 Task: Open a blank worksheet and write heading  Budget GuruAdd Categories in a column and its values below  'Housing, Transportation, Groceries, Utilities, Entertainment, Dining Out, Health, Miscellaneous, Savings & Total. 'Add Budgeted amount in next column and its values below  $1,500, $300, $400, $200, $150, $250, $100, $200, $500 & $4,600. Add Actual amountin next column and its values below   $1,400, $280, $420, $180, $170, $230, $120, $180, $520 & $4,500. Add Difference in next column and its values below  -$100, -$20, +$20, -$20, +$20, -$20, +$20, -$20, +$20 & -$100Save page BankStmts analysis
Action: Key pressed <Key.shift><Key.shift><Key.shift>Budget<Key.space><Key.shift>G<Key.backspace>uru<Key.enter><Key.backspace><Key.enter><Key.up><Key.backspace><Key.enter><Key.shift>
Screenshot: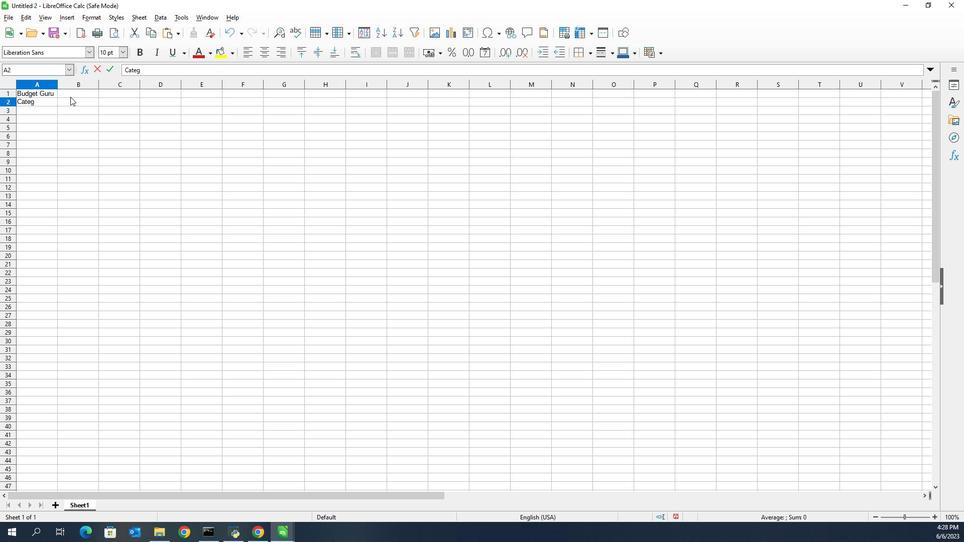 
Action: Mouse moved to (877, 97)
Screenshot: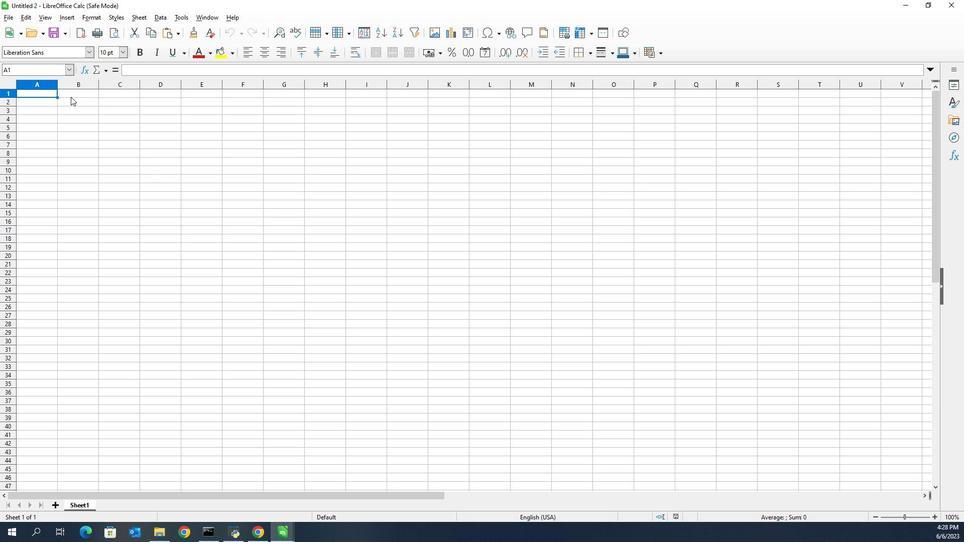 
Action: Key pressed <Key.shift><Key.shift>Budget<Key.space><Key.shift><Key.shift><Key.shift><Key.shift><Key.shift><Key.shift><Key.shift><Key.shift><Key.shift><Key.shift><Key.shift><Key.shift><Key.shift><Key.shift><Key.shift><Key.shift><Key.shift><Key.shift><Key.shift><Key.shift><Key.shift><Key.shift><Key.shift><Key.shift><Key.shift><Key.shift>Guru<Key.enter><Key.shift>Cte<Key.backspace><Key.backspace>ategories<Key.enter><Key.shift>Housing<Key.enter><Key.shift>Transportaio<Key.backspace><Key.backspace>tion<Key.enter><Key.shift>Groceroes<Key.enter><Key.up><Key.backspace><Key.enter>
Screenshot: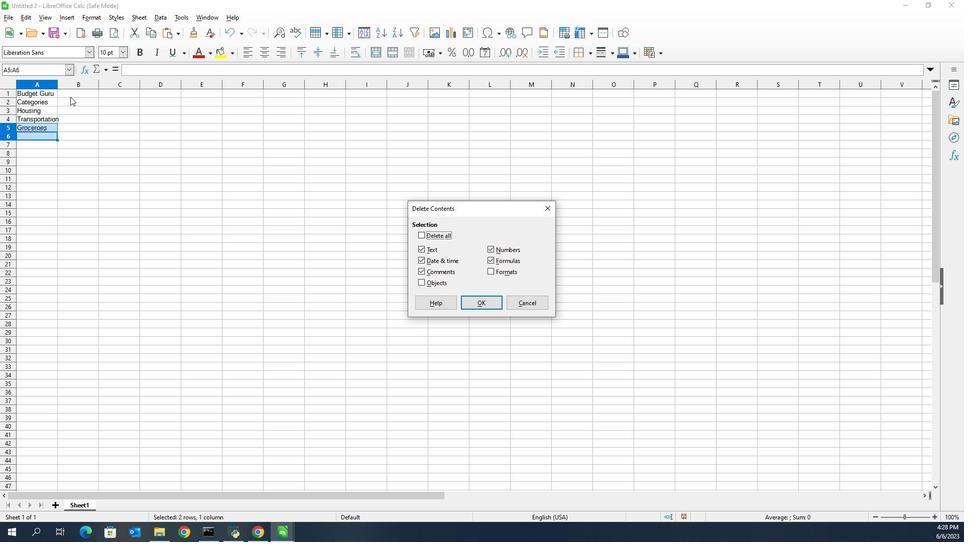 
Action: Mouse moved to (872, 161)
Screenshot: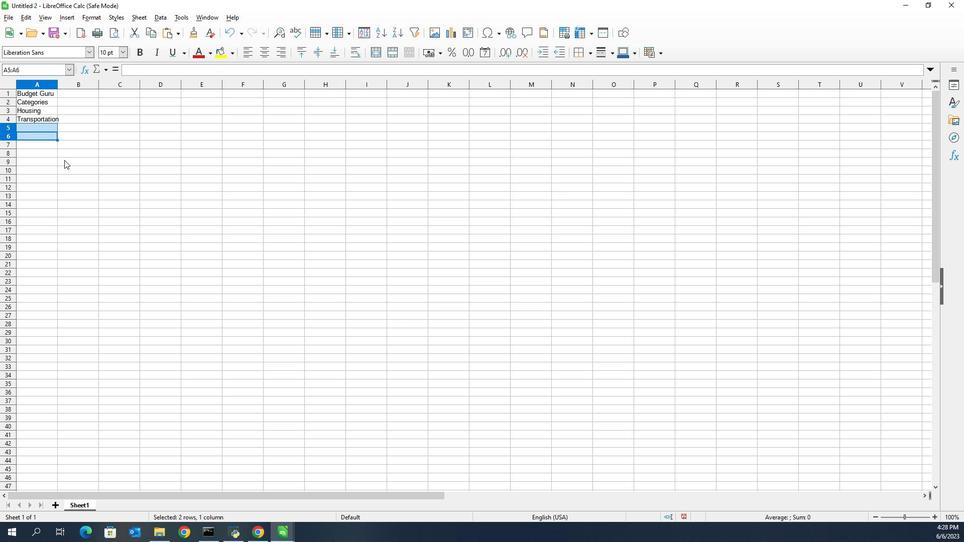 
Action: Mouse pressed left at (872, 161)
Screenshot: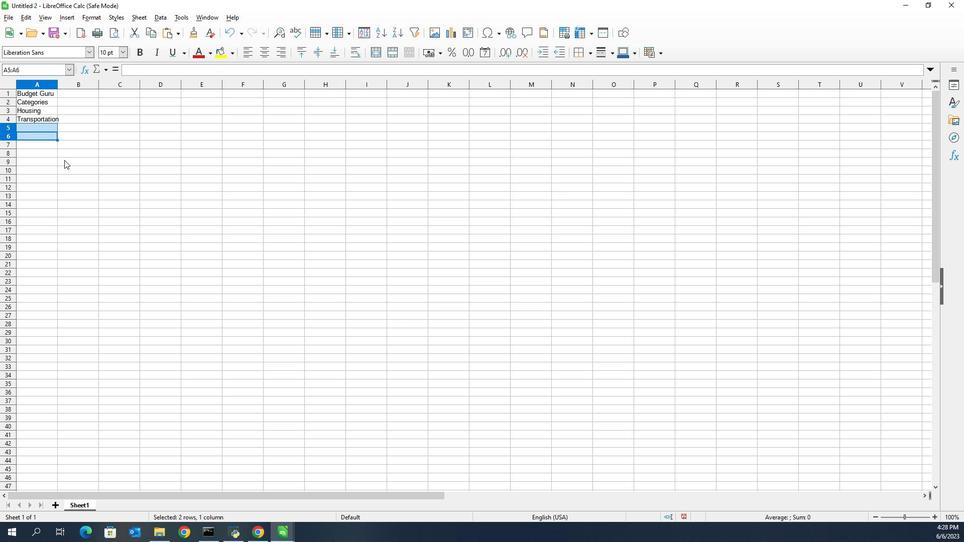 
Action: Mouse moved to (857, 126)
Screenshot: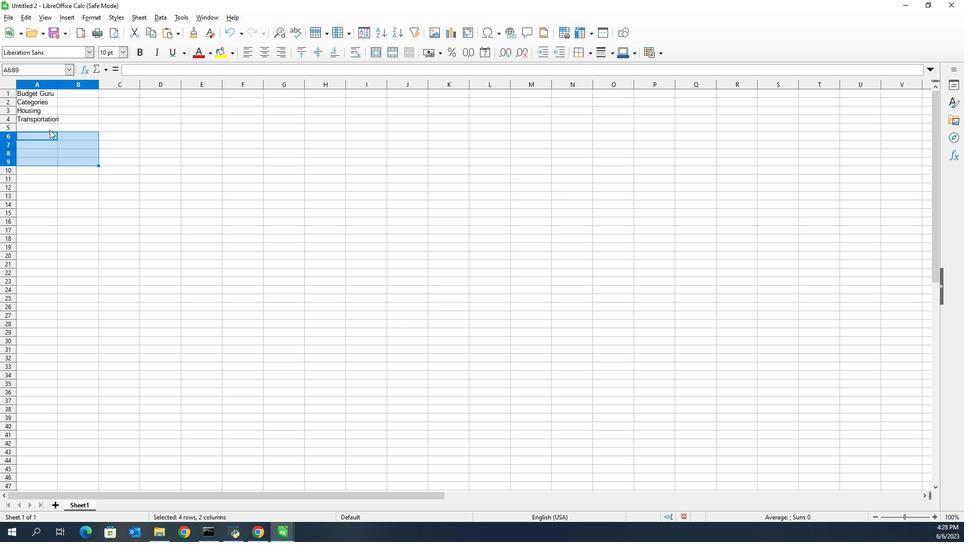 
Action: Mouse pressed left at (857, 126)
Screenshot: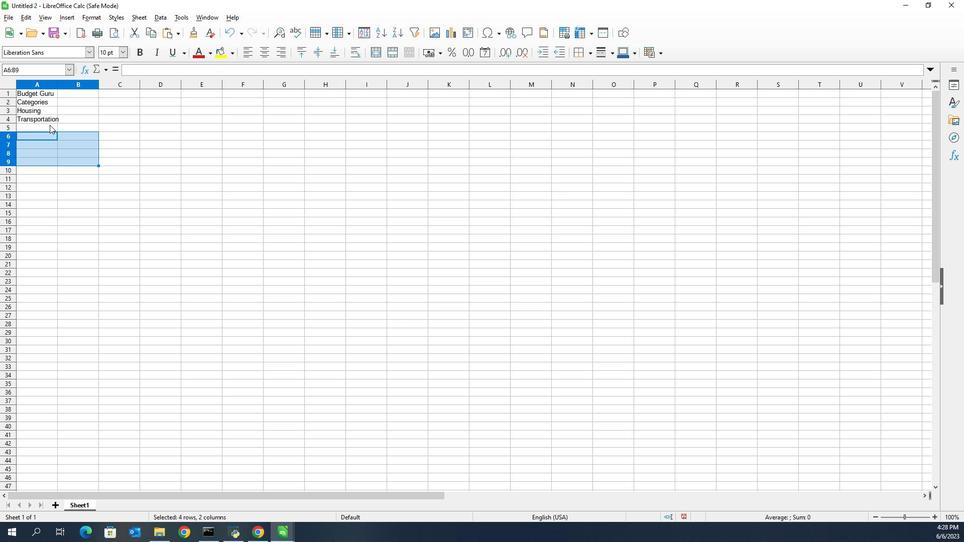 
Action: Key pressed <Key.shift>G
Screenshot: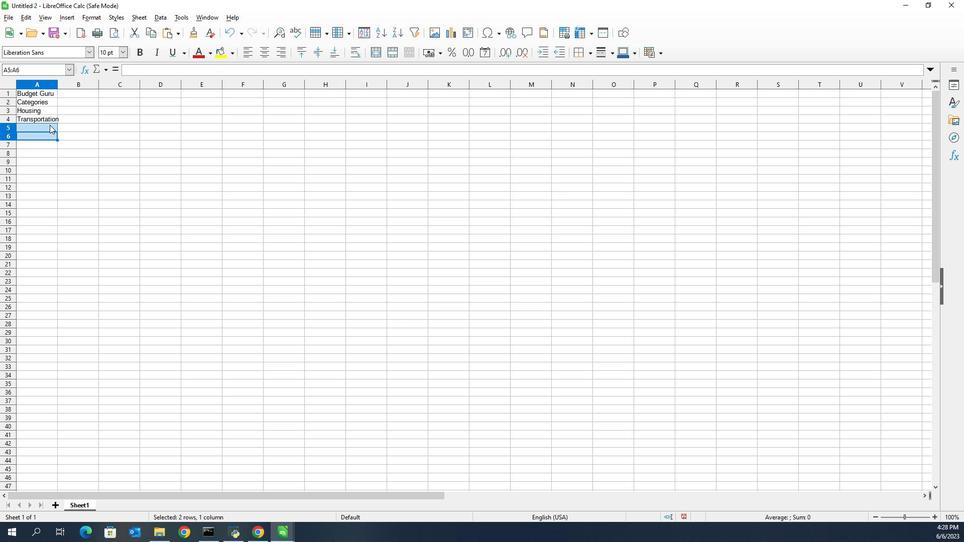 
Action: Mouse moved to (948, 290)
Screenshot: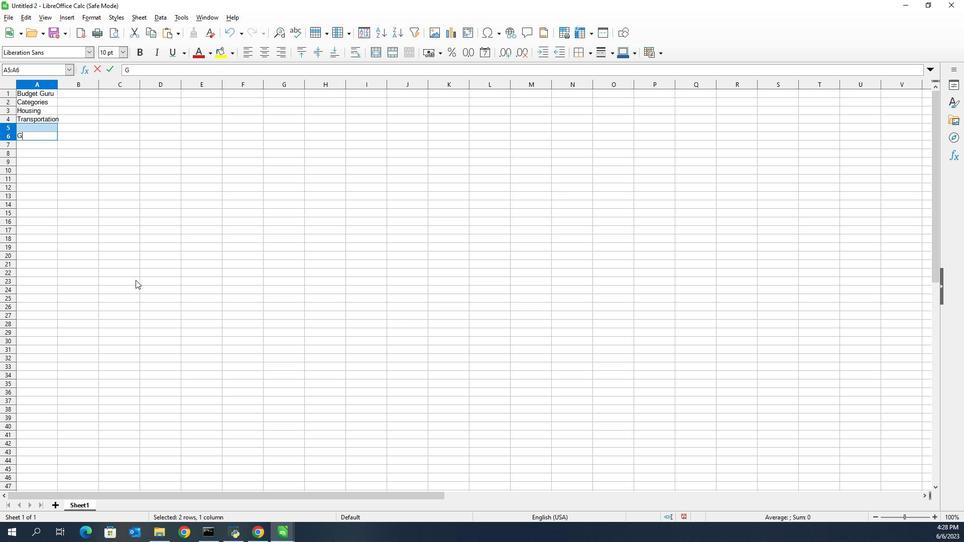 
Action: Mouse pressed right at (948, 290)
Screenshot: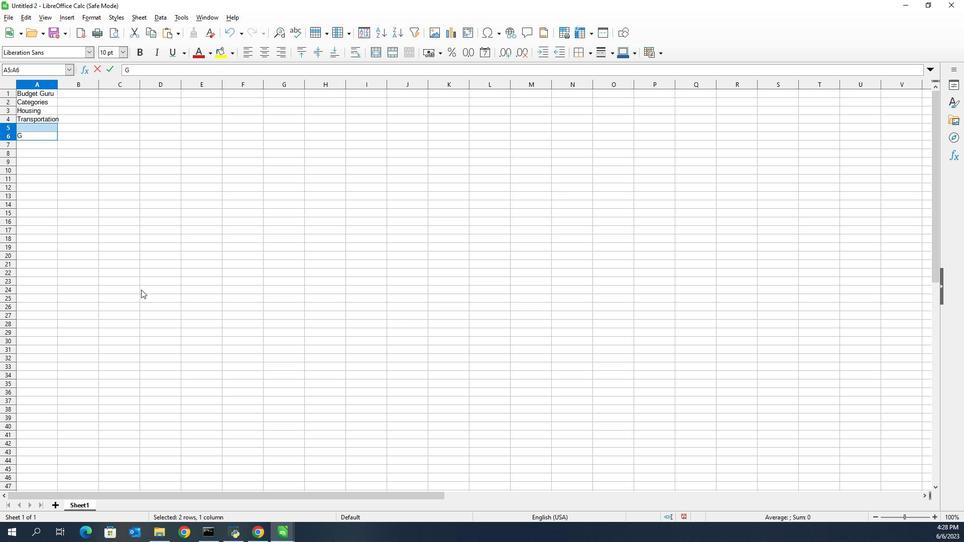 
Action: Mouse moved to (841, 133)
Screenshot: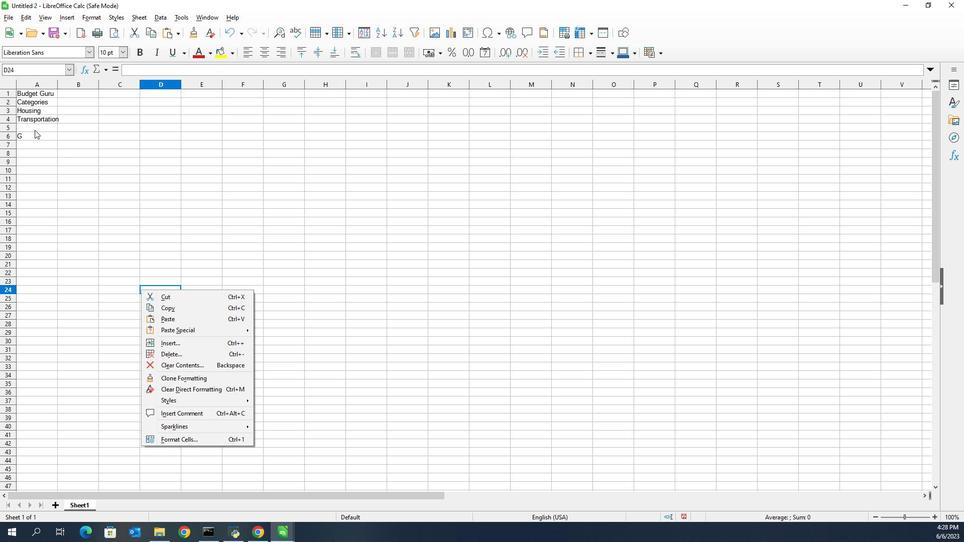 
Action: Mouse pressed left at (841, 133)
Screenshot: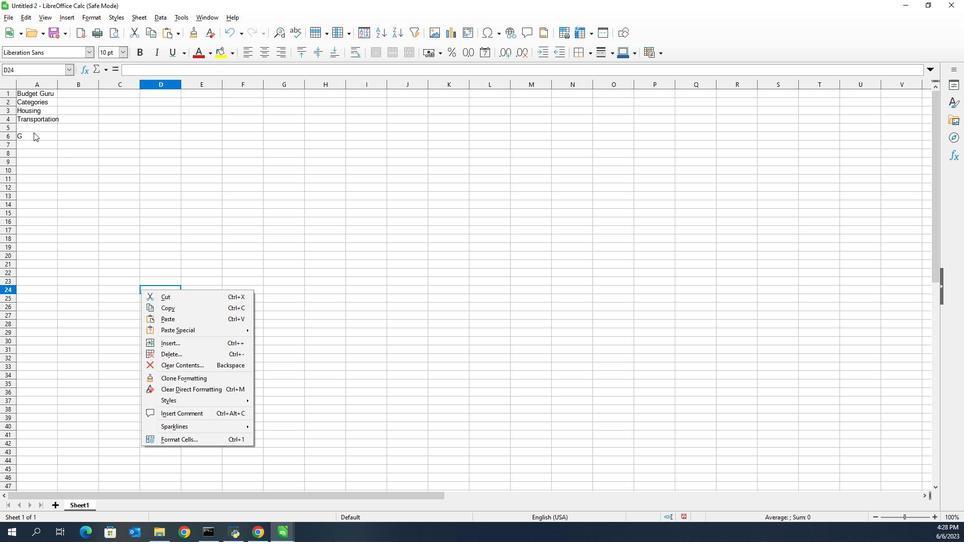 
Action: Mouse pressed left at (841, 133)
Screenshot: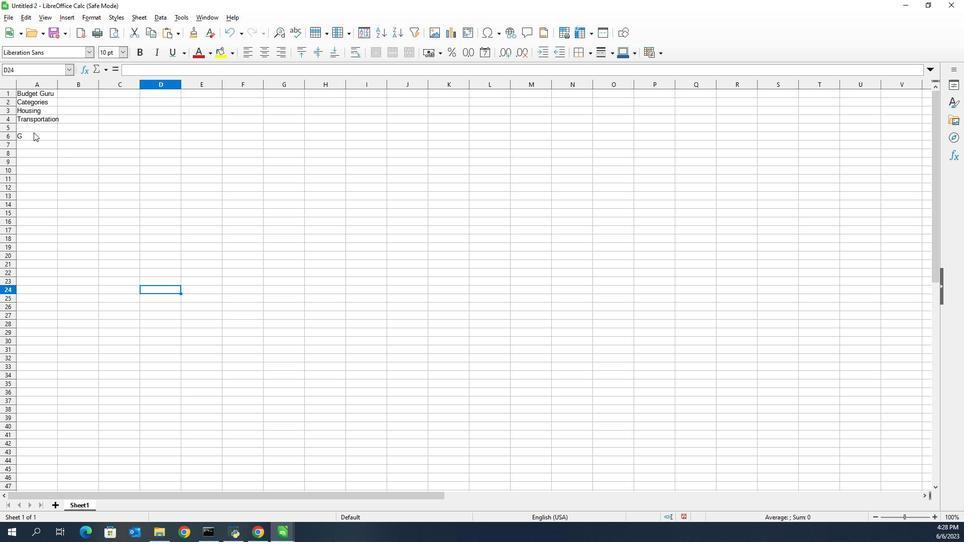 
Action: Mouse moved to (840, 133)
Screenshot: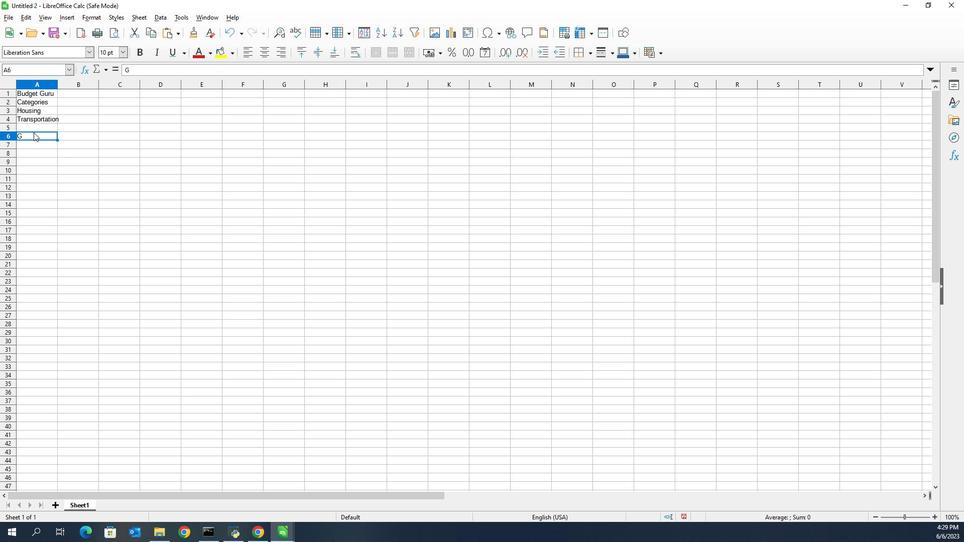 
Action: Key pressed <Key.backspace><Key.enter>
Screenshot: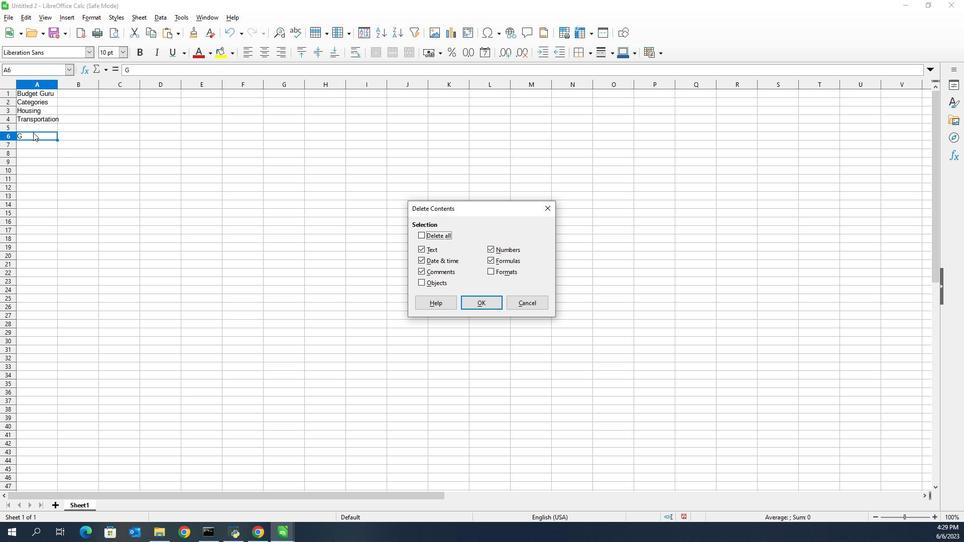 
Action: Mouse moved to (847, 123)
Screenshot: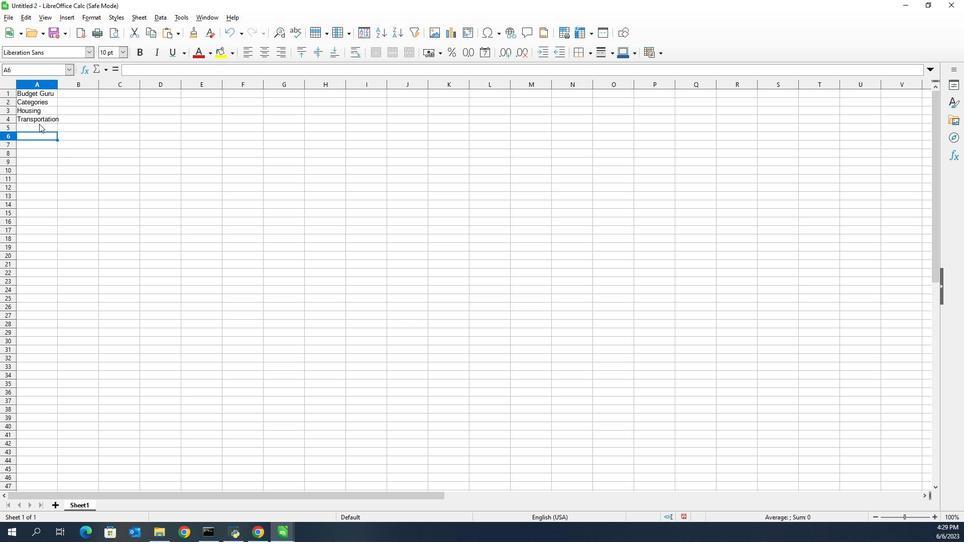 
Action: Mouse pressed left at (847, 123)
Screenshot: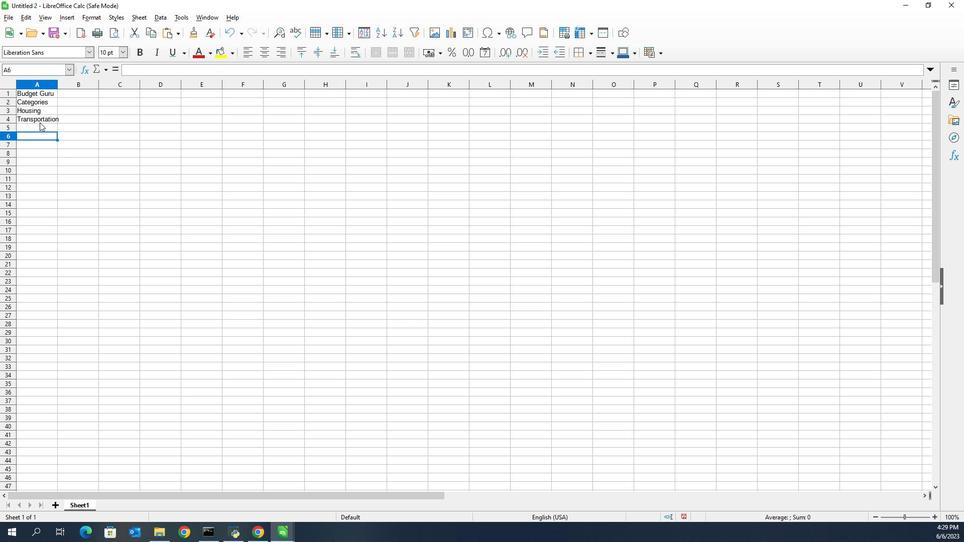 
Action: Mouse moved to (847, 128)
Screenshot: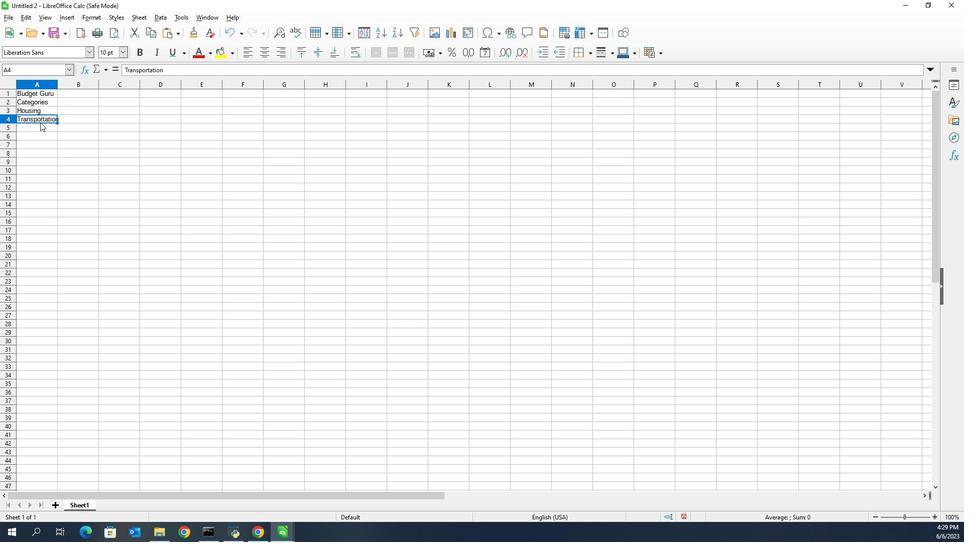 
Action: Mouse pressed left at (847, 128)
Screenshot: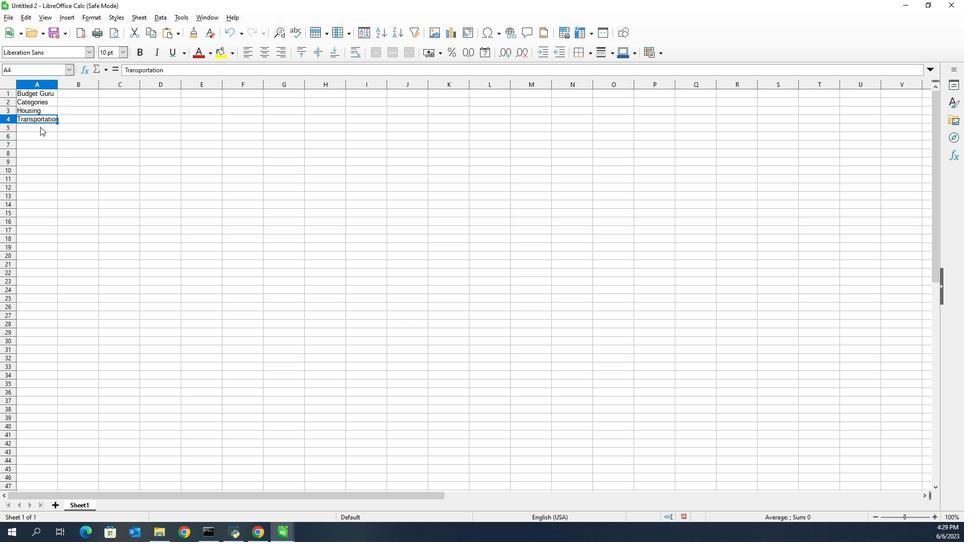 
Action: Key pressed <Key.shift>Groceries<Key.enter><Key.shift>Utilities<Key.enter><Key.shift><Key.shift>Entertainmennt<Key.backspace><Key.backspace>t<Key.enter><Key.shift>Dining<Key.space><Key.shift>Out<Key.enter><Key.shift>Health<Key.enter><Key.shift>Miscellaneous<Key.enter><Key.shift>Saving<Key.space><Key.shift>Total<Key.enter>
Screenshot: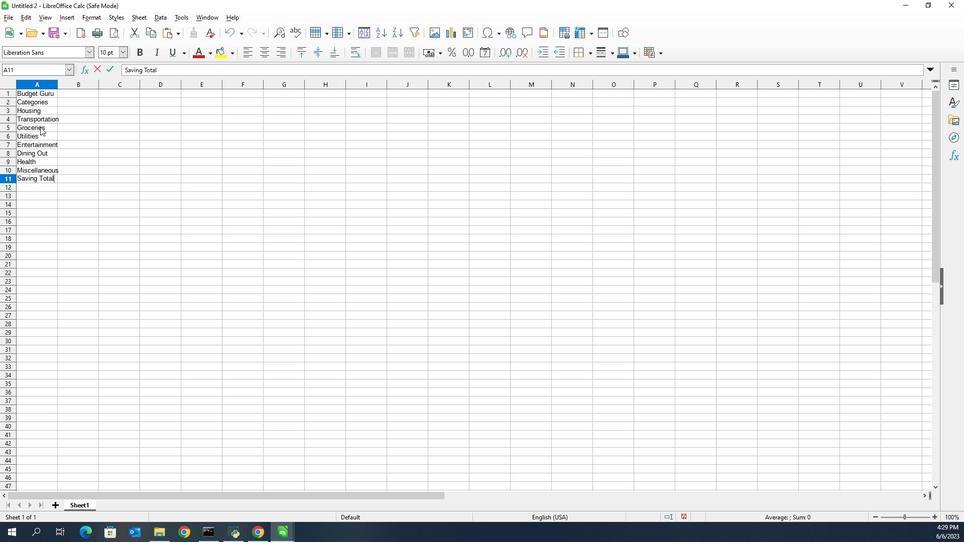 
Action: Mouse moved to (865, 89)
Screenshot: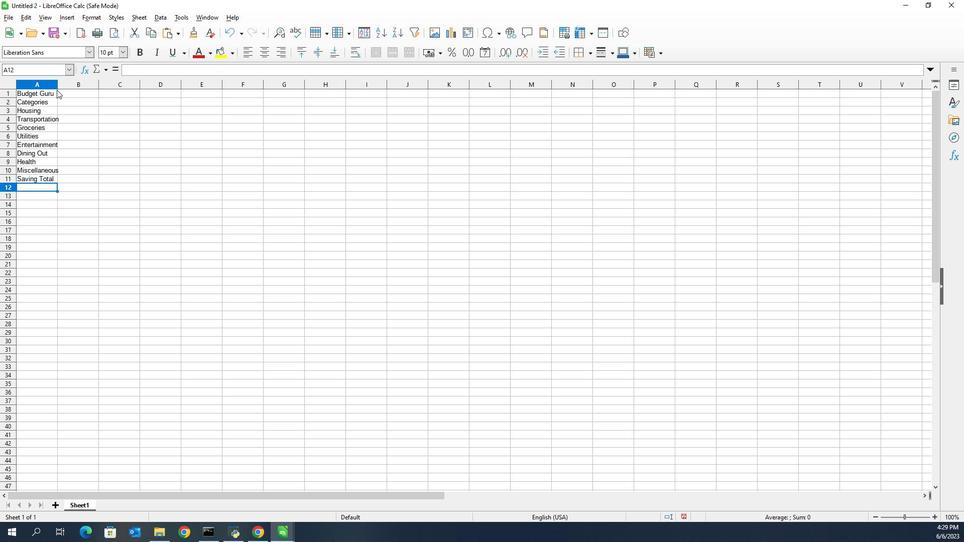 
Action: Mouse pressed left at (865, 89)
Screenshot: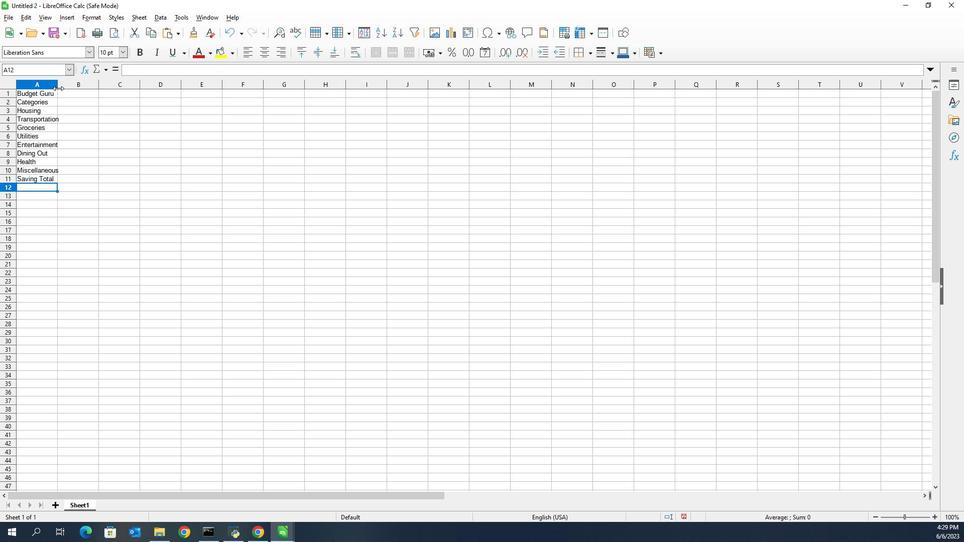 
Action: Mouse pressed left at (865, 89)
Screenshot: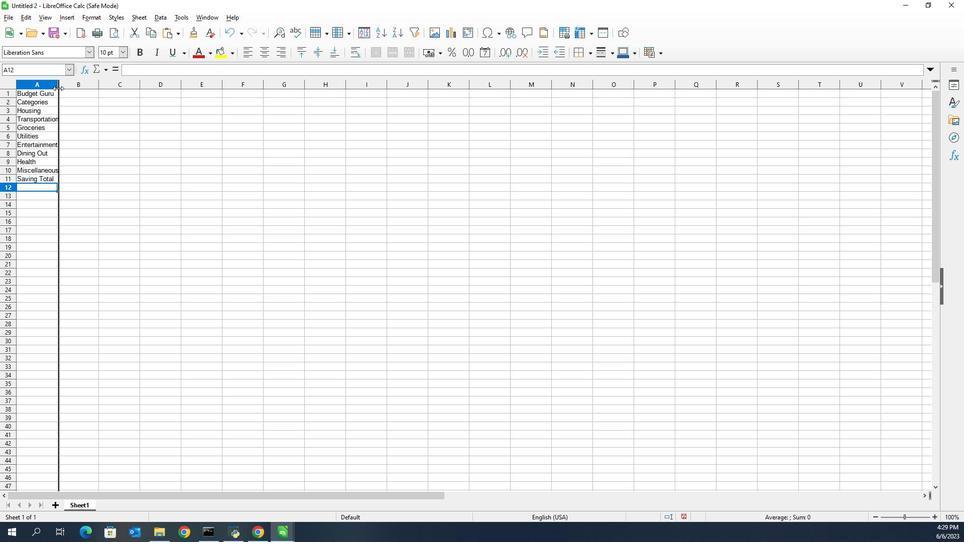 
Action: Mouse moved to (882, 101)
Screenshot: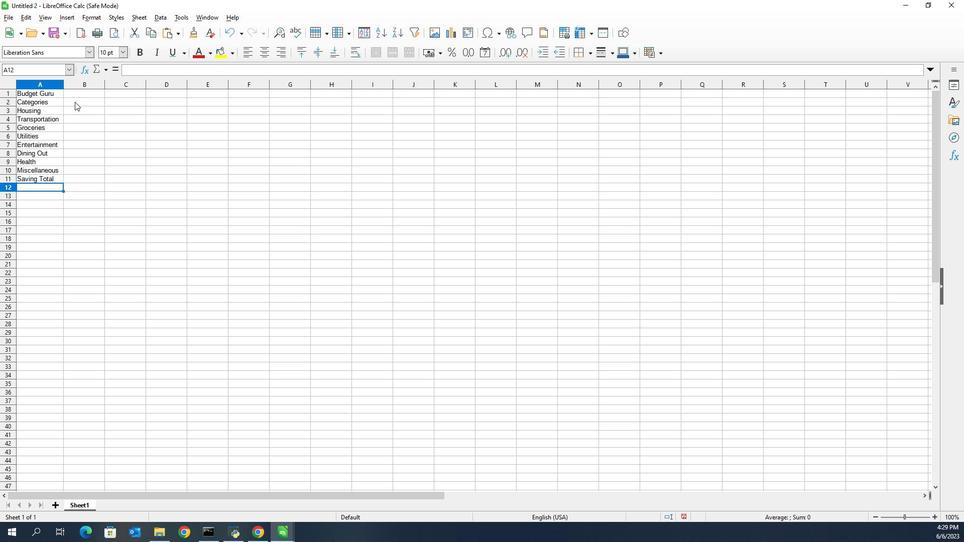 
Action: Mouse pressed left at (882, 101)
Screenshot: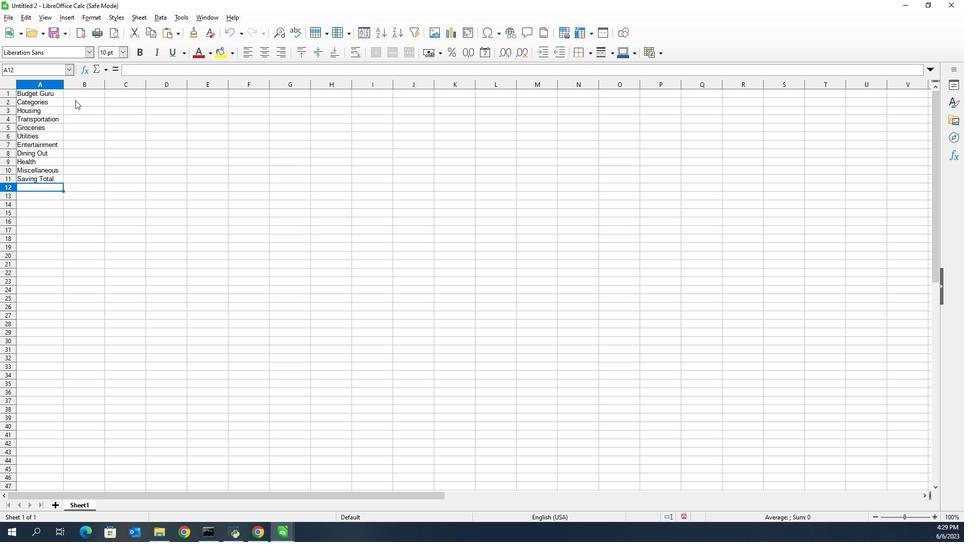 
Action: Key pressed <Key.shift><Key.shift><Key.shift><Key.shift><Key.shift><Key.shift><Key.shift><Key.shift><Key.shift><Key.shift><Key.shift><Key.shift><Key.shift><Key.shift><Key.shift><Key.shift><Key.shift><Key.shift><Key.shift><Key.shift><Key.shift><Key.shift><Key.shift><Key.shift><Key.shift><Key.shift><Key.shift><Key.shift><Key.shift><Key.shift><Key.shift><Key.shift><Key.shift><Key.shift><Key.shift><Key.shift><Key.shift><Key.shift><Key.shift><Key.shift><Key.shift><Key.shift><Key.shift><Key.shift><Key.shift><Key.shift><Key.shift><Key.shift><Key.shift><Key.shift><Key.shift><Key.shift><Key.shift><Key.shift><Key.shift><Key.shift><Key.shift><Key.shift><Key.shift><Key.shift><Key.shift><Key.shift><Key.shift><Key.shift><Key.shift><Key.shift><Key.shift><Key.shift><Key.shift><Key.shift><Key.shift><Key.shift><Key.shift><Key.shift><Key.shift><Key.shift><Key.shift><Key.shift><Key.shift><Key.shift><Key.shift><Key.shift><Key.shift><Key.shift><Key.shift><Key.shift><Key.shift><Key.shift><Key.shift><Key.shift><Key.shift><Key.shift><Key.shift><Key.shift><Key.shift><Key.shift><Key.shift><Key.shift><Key.shift><Key.shift><Key.shift><Key.shift><Key.shift><Key.shift><Key.shift><Key.shift><Key.shift><Key.shift><Key.shift><Key.shift><Key.shift><Key.shift><Key.shift><Key.shift><Key.shift><Key.shift><Key.shift><Key.shift><Key.shift><Key.shift><Key.shift><Key.shift><Key.shift><Key.shift><Key.shift><Key.shift><Key.shift><Key.shift><Key.shift><Key.shift><Key.shift><Key.shift><Key.shift><Key.shift><Key.shift><Key.shift><Key.shift><Key.shift><Key.shift><Key.shift><Key.shift><Key.shift><Key.shift><Key.shift><Key.shift><Key.shift><Key.shift><Key.shift><Key.shift><Key.shift><Key.shift><Key.shift><Key.shift><Key.shift><Key.shift><Key.shift><Key.shift><Key.shift><Key.shift><Key.shift><Key.shift><Key.shift><Key.shift><Key.shift><Key.shift><Key.shift><Key.shift><Key.shift><Key.shift><Key.shift><Key.shift><Key.shift><Key.shift><Key.shift><Key.shift><Key.shift><Key.shift><Key.shift><Key.shift><Key.shift><Key.shift><Key.shift><Key.shift><Key.shift><Key.shift><Key.shift><Key.shift><Key.shift><Key.shift><Key.shift><Key.shift><Key.shift><Key.shift><Key.shift><Key.shift><Key.shift><Key.shift><Key.shift><Key.shift><Key.shift><Key.shift><Key.shift><Key.shift><Key.shift><Key.shift><Key.shift><Key.shift><Key.shift><Key.shift><Key.shift><Key.shift><Key.shift><Key.shift><Key.shift><Key.shift><Key.shift><Key.shift><Key.shift><Key.shift><Key.shift><Key.shift><Key.shift><Key.shift><Key.shift><Key.shift><Key.shift><Key.shift><Key.shift><Key.shift><Key.shift><Key.shift><Key.shift><Key.shift><Key.shift><Key.shift><Key.shift><Key.shift><Key.shift><Key.shift><Key.shift><Key.shift><Key.shift><Key.shift><Key.shift><Key.shift><Key.shift><Key.shift><Key.shift><Key.shift><Key.shift><Key.shift><Key.shift><Key.shift><Key.shift><Key.shift><Key.shift><Key.shift><Key.shift><Key.shift><Key.shift><Key.shift><Key.shift><Key.shift><Key.shift><Key.shift><Key.shift><Key.shift><Key.shift><Key.shift><Key.shift><Key.shift><Key.shift><Key.shift><Key.shift><Key.shift><Key.shift><Key.shift><Key.shift><Key.shift><Key.shift><Key.shift><Key.shift><Key.shift><Key.shift><Key.shift><Key.shift><Key.shift><Key.shift><Key.shift><Key.shift><Key.shift><Key.shift><Key.shift><Key.shift><Key.shift><Key.shift><Key.shift><Key.shift><Key.shift><Key.shift><Key.shift><Key.shift><Key.shift><Key.shift><Key.shift><Key.shift>Amount<Key.enter><Key.shift><Key.shift><Key.shift><Key.shift><Key.shift><Key.shift><Key.shift>$1500<Key.enter><Key.shift><Key.shift><Key.shift><Key.shift><Key.shift><Key.shift><Key.shift><Key.shift><Key.shift><Key.shift><Key.shift><Key.shift><Key.shift><Key.shift><Key.shift><Key.shift><Key.shift><Key.shift>$300<Key.enter><Key.shift><Key.shift><Key.shift><Key.shift><Key.shift><Key.shift><Key.shift><Key.shift>$400<Key.enter><Key.shift><Key.shift><Key.shift><Key.shift><Key.shift><Key.shift><Key.shift><Key.shift>$200<Key.enter><Key.shift><Key.shift><Key.shift><Key.shift><Key.shift>$150<Key.enter><Key.shift><Key.shift><Key.shift><Key.shift><Key.shift><Key.shift><Key.shift>$250<Key.enter><Key.shift><Key.shift><Key.shift>$200<Key.enter><Key.shift><Key.shift><Key.shift><Key.shift><Key.shift><Key.shift><Key.shift><Key.shift><Key.shift>$500<Key.enter><Key.shift><Key.shift><Key.shift><Key.shift><Key.shift><Key.shift><Key.shift><Key.shift><Key.shift>$4600<Key.enter>
Screenshot: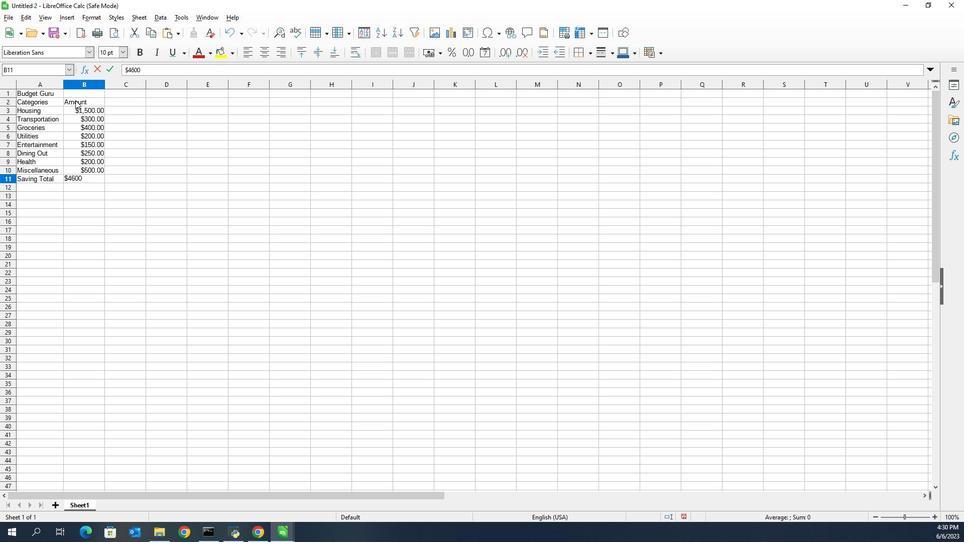 
Action: Mouse moved to (935, 102)
Screenshot: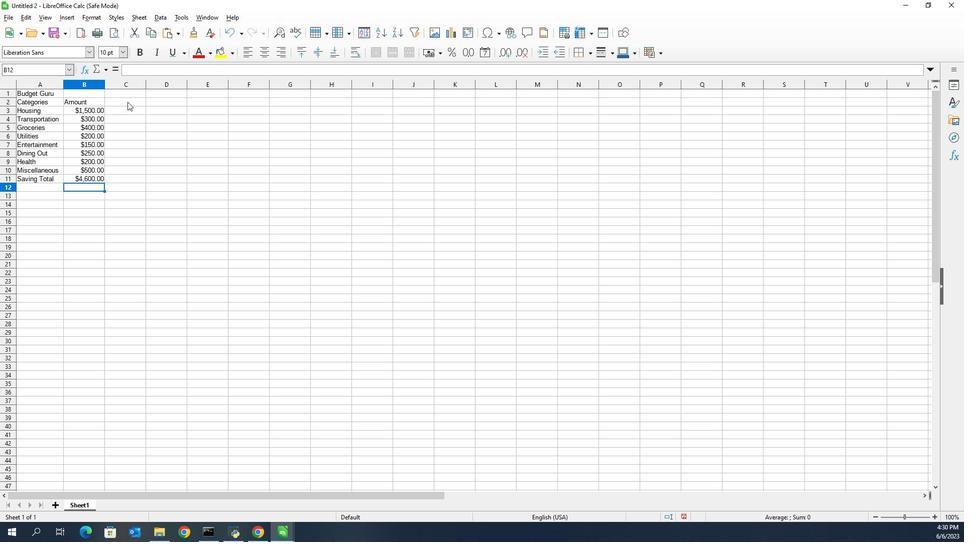 
Action: Mouse pressed left at (935, 102)
Screenshot: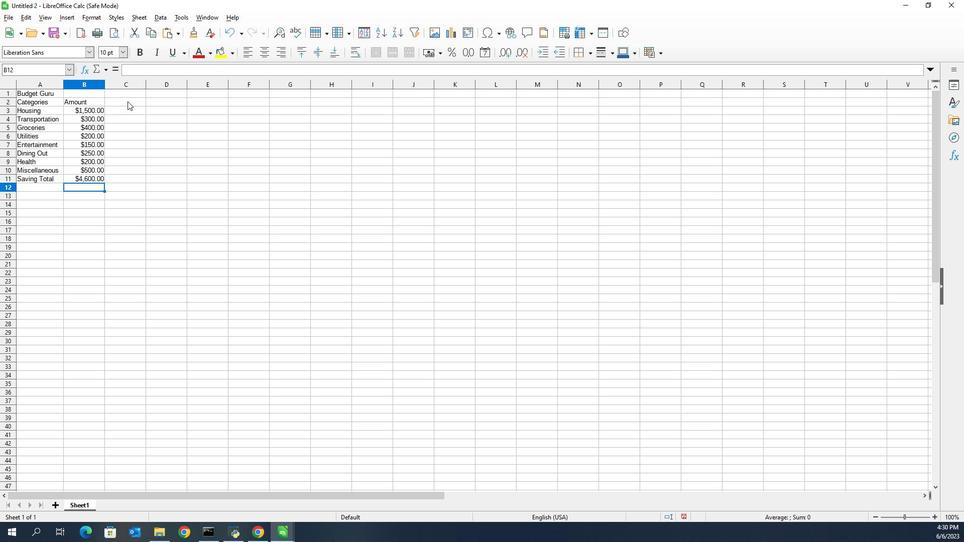 
Action: Key pressed <Key.shift>Actual<Key.space><Key.shift>Amount<Key.enter><Key.shift><Key.shift><Key.shift><Key.shift><Key.shift><Key.shift><Key.shift><Key.shift><Key.shift>$1400<Key.enter><Key.shift><Key.shift><Key.shift><Key.shift><Key.shift><Key.shift><Key.shift><Key.shift><Key.shift><Key.shift><Key.shift>$280<Key.enter><Key.shift><Key.shift><Key.shift><Key.shift><Key.shift><Key.shift><Key.shift><Key.shift><Key.shift><Key.shift><Key.shift><Key.shift><Key.shift><Key.shift><Key.shift><Key.shift><Key.shift><Key.shift><Key.shift><Key.shift><Key.shift><Key.shift><Key.shift><Key.shift><Key.shift><Key.shift><Key.shift><Key.shift><Key.shift><Key.shift><Key.shift><Key.shift><Key.shift><Key.shift><Key.shift><Key.shift><Key.shift><Key.shift><Key.shift>$420<Key.enter><Key.shift><Key.shift><Key.shift><Key.shift><Key.shift><Key.shift><Key.shift><Key.shift><Key.shift><Key.shift><Key.shift><Key.shift>$180<Key.enter><Key.shift><Key.shift><Key.shift><Key.shift><Key.shift><Key.shift><Key.shift><Key.shift><Key.shift><Key.shift><Key.shift><Key.shift><Key.shift><Key.shift><Key.shift><Key.shift><Key.shift><Key.shift><Key.shift><Key.shift><Key.shift><Key.shift><Key.shift><Key.shift>$170<Key.enter><Key.shift><Key.shift><Key.shift><Key.shift><Key.shift><Key.shift><Key.shift><Key.shift><Key.shift><Key.shift><Key.shift><Key.shift><Key.shift><Key.shift><Key.shift><Key.shift><Key.shift>$230<Key.enter><Key.shift><Key.shift><Key.shift><Key.shift><Key.shift><Key.shift><Key.shift><Key.shift><Key.shift><Key.shift><Key.shift><Key.shift><Key.shift><Key.shift><Key.shift><Key.shift><Key.shift>$120<Key.enter><Key.shift><Key.shift><Key.shift><Key.shift><Key.shift><Key.shift><Key.shift><Key.shift><Key.shift><Key.shift><Key.shift><Key.shift><Key.shift>$180<Key.enter><Key.shift><Key.shift><Key.shift><Key.shift><Key.shift><Key.shift><Key.shift><Key.shift><Key.shift><Key.shift><Key.shift><Key.shift><Key.shift><Key.shift><Key.shift><Key.shift>$520<Key.enter>
Screenshot: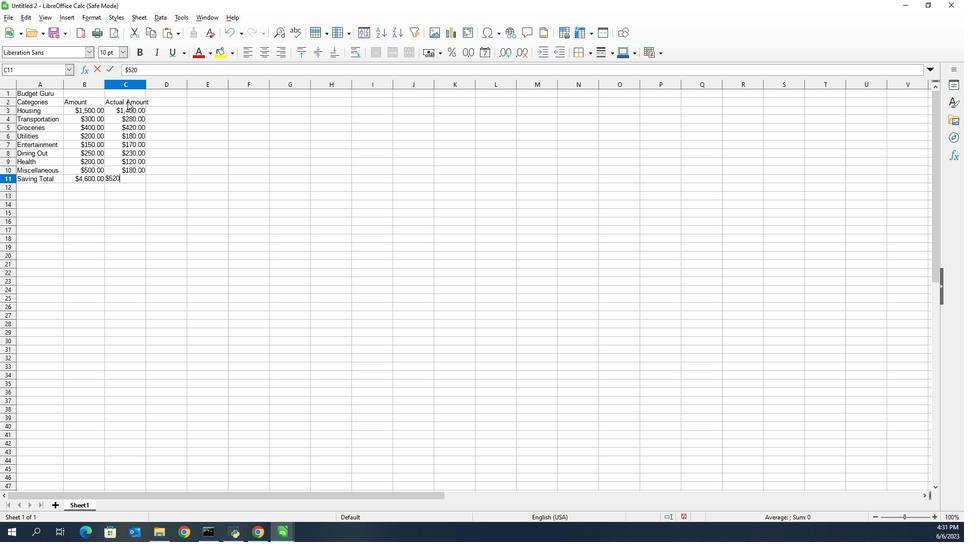 
Action: Mouse moved to (975, 99)
Screenshot: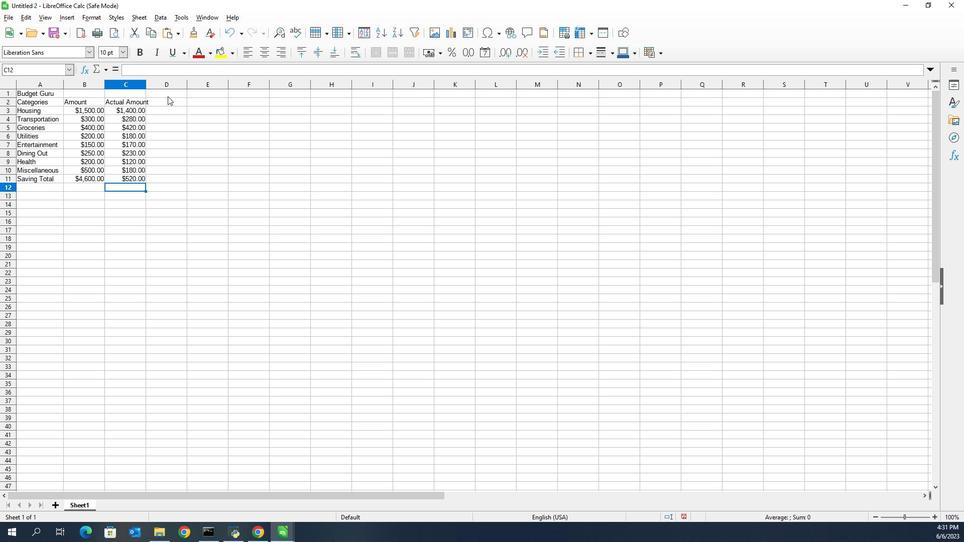 
Action: Mouse pressed left at (975, 99)
Screenshot: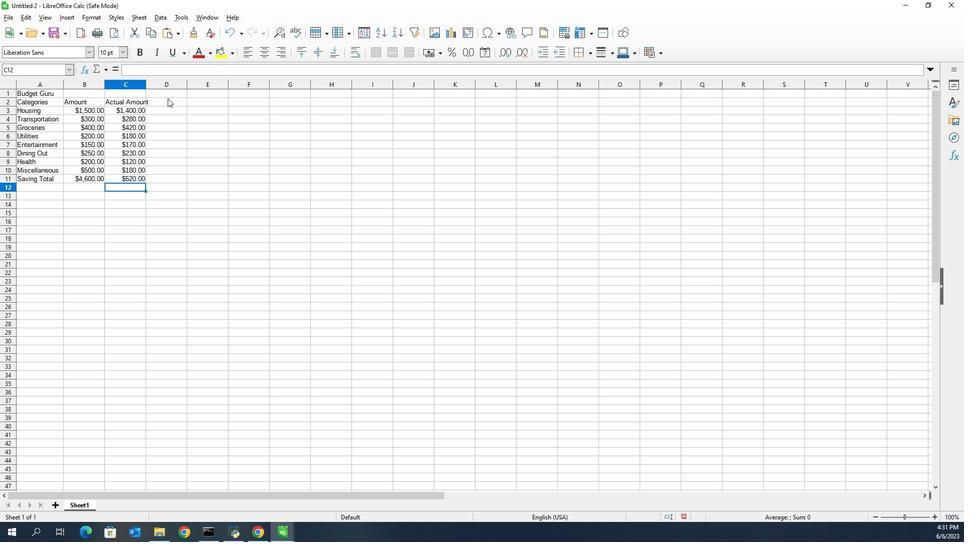 
Action: Mouse moved to (953, 87)
Screenshot: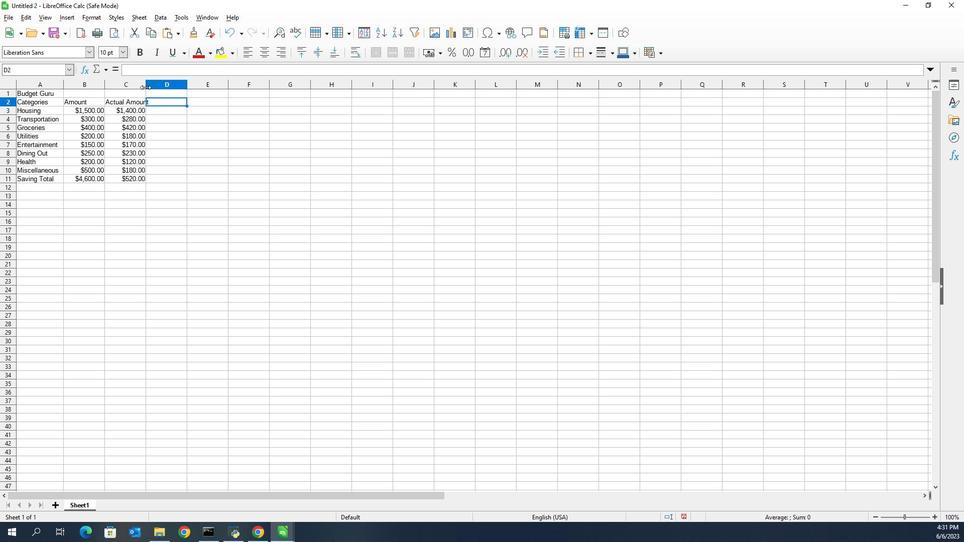 
Action: Mouse pressed left at (953, 87)
Screenshot: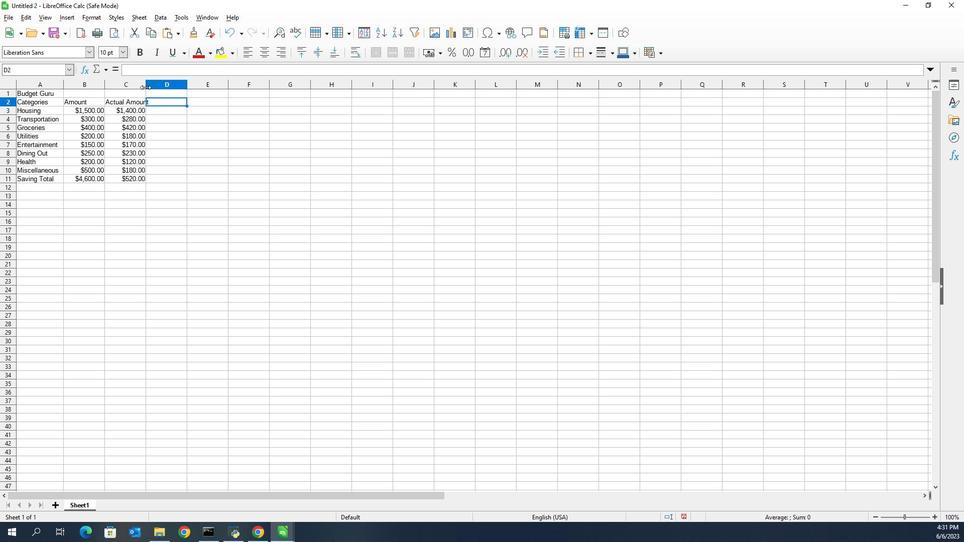 
Action: Mouse pressed left at (953, 87)
Screenshot: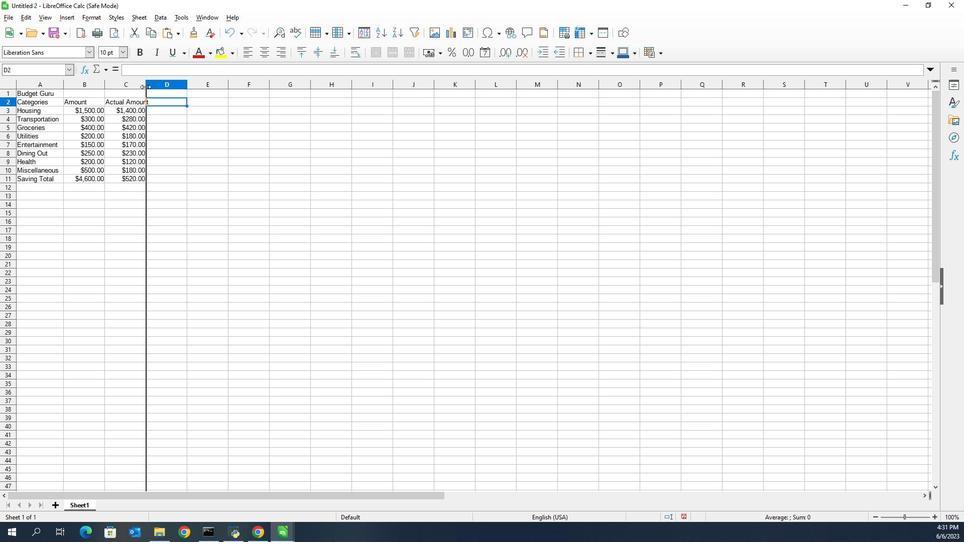 
Action: Mouse moved to (966, 101)
Screenshot: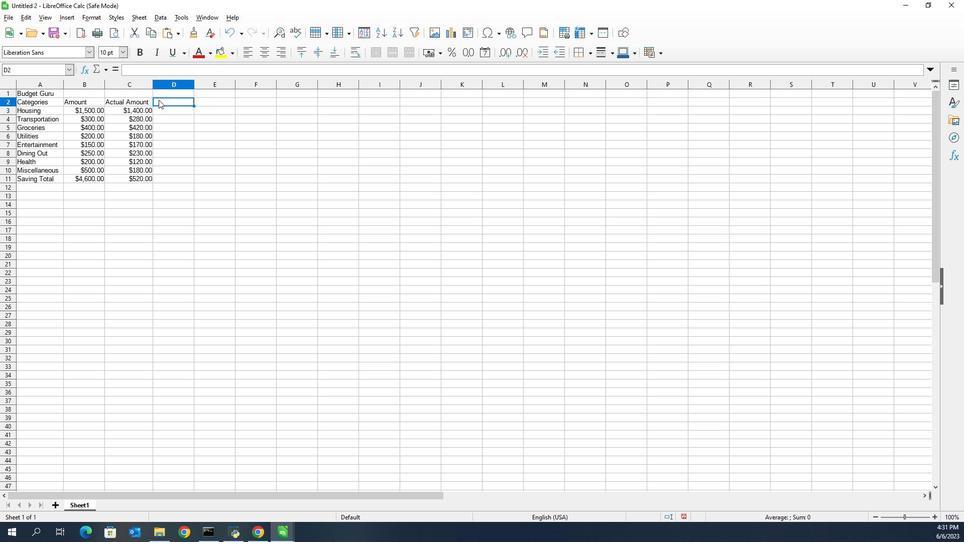 
Action: Key pressed <Key.shift>SDi<Key.backspace><Key.backspace><Key.backspace><Key.backspace><Key.shift>Difference<Key.enter>-<Key.shift><Key.shift><Key.shift><Key.shift><Key.shift><Key.shift><Key.shift><Key.shift><Key.shift><Key.shift><Key.shift>$100<Key.enter>-<Key.shift><Key.shift>$20<Key.enter><Key.shift><Key.shift><Key.shift><Key.shift><Key.shift><Key.shift><Key.shift><Key.shift><Key.shift><Key.shift><Key.shift><Key.shift><Key.shift><Key.shift><Key.shift><Key.shift><Key.shift><Key.shift><Key.shift><Key.shift><Key.shift><Key.shift><Key.shift><Key.shift><Key.shift><Key.shift><Key.shift><Key.shift><Key.shift><Key.shift><Key.shift><Key.shift><Key.shift><Key.shift><Key.shift><Key.shift><Key.shift><Key.shift><Key.shift><Key.shift><Key.shift><Key.shift><Key.shift><Key.shift><Key.shift>$<Key.backspace>+<Key.shift><Key.shift><Key.shift><Key.shift>$20<Key.enter><Key.shift><Key.shift><Key.shift><Key.shift><Key.shift><Key.shift><Key.shift><Key.shift><Key.shift><Key.shift><Key.shift><Key.shift><Key.shift><Key.shift><Key.shift><Key.shift><Key.shift><Key.shift><Key.shift>-<Key.shift>$20<Key.enter><Key.shift><Key.shift><Key.shift><Key.shift><Key.shift><Key.shift><Key.shift><Key.shift><Key.shift>+<Key.shift>$20<Key.enter><Key.shift><Key.shift><Key.shift><Key.shift><Key.shift><Key.shift><Key.shift><Key.shift><Key.shift><Key.shift><Key.shift><Key.shift><Key.shift><Key.shift><Key.shift><Key.shift><Key.shift><Key.shift><Key.shift>-20<Key.shift><Key.shift><Key.shift><Key.shift><Key.shift><Key.shift><Key.shift><Key.shift><Key.shift><Key.shift><Key.shift><Key.shift><Key.shift><Key.shift><Key.shift><Key.shift><Key.shift><Key.shift>$<Key.enter>-<Key.backspace>+<Key.shift><Key.shift><Key.shift><Key.shift><Key.shift><Key.shift><Key.shift><Key.shift><Key.shift><Key.shift><Key.shift><Key.shift><Key.shift><Key.shift><Key.shift><Key.shift><Key.shift><Key.shift><Key.shift><Key.shift><Key.shift><Key.shift><Key.shift><Key.shift><Key.shift><Key.shift><Key.shift><Key.shift><Key.shift><Key.shift><Key.shift><Key.shift><Key.shift><Key.shift><Key.shift><Key.shift><Key.shift><Key.shift><Key.shift><Key.shift><Key.shift>$20<Key.enter><Key.shift><Key.shift><Key.shift><Key.shift><Key.shift><Key.shift><Key.shift><Key.shift><Key.shift><Key.shift><Key.shift><Key.shift><Key.shift><Key.shift><Key.shift><Key.shift><Key.shift><Key.shift><Key.shift><Key.shift><Key.shift><Key.shift><Key.shift><Key.shift><Key.shift><Key.shift><Key.shift><Key.shift><Key.shift><Key.shift><Key.shift><Key.shift><Key.shift><Key.shift><Key.shift><Key.shift><Key.shift><Key.shift><Key.shift><Key.shift><Key.shift><Key.shift><Key.shift>-<Key.shift><Key.shift><Key.shift><Key.shift><Key.shift><Key.shift><Key.shift><Key.shift><Key.shift><Key.shift><Key.shift><Key.shift><Key.shift><Key.shift><Key.shift>$20<Key.enter>-<Key.shift><Key.shift><Key.shift><Key.shift><Key.shift><Key.shift><Key.shift><Key.shift><Key.shift><Key.shift><Key.shift><Key.shift><Key.shift><Key.shift><Key.shift><Key.shift><Key.shift><Key.shift><Key.shift><Key.shift><Key.shift><Key.shift><Key.shift><Key.shift><Key.shift><Key.shift><Key.shift><Key.shift><Key.shift><Key.shift><Key.shift><Key.shift>$100<Key.enter>
Screenshot: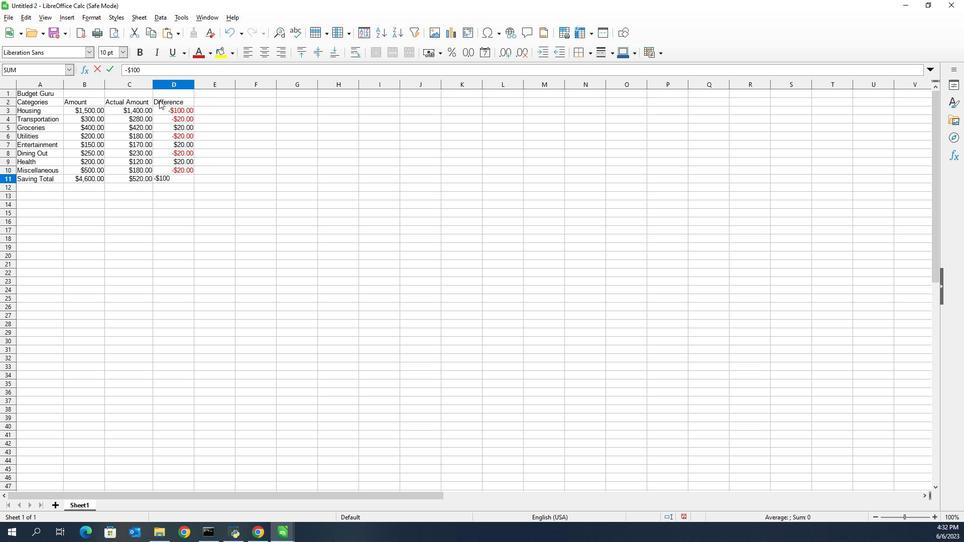 
